 Task: Select all lines in Talk live.
Action: Mouse moved to (22, 311)
Screenshot: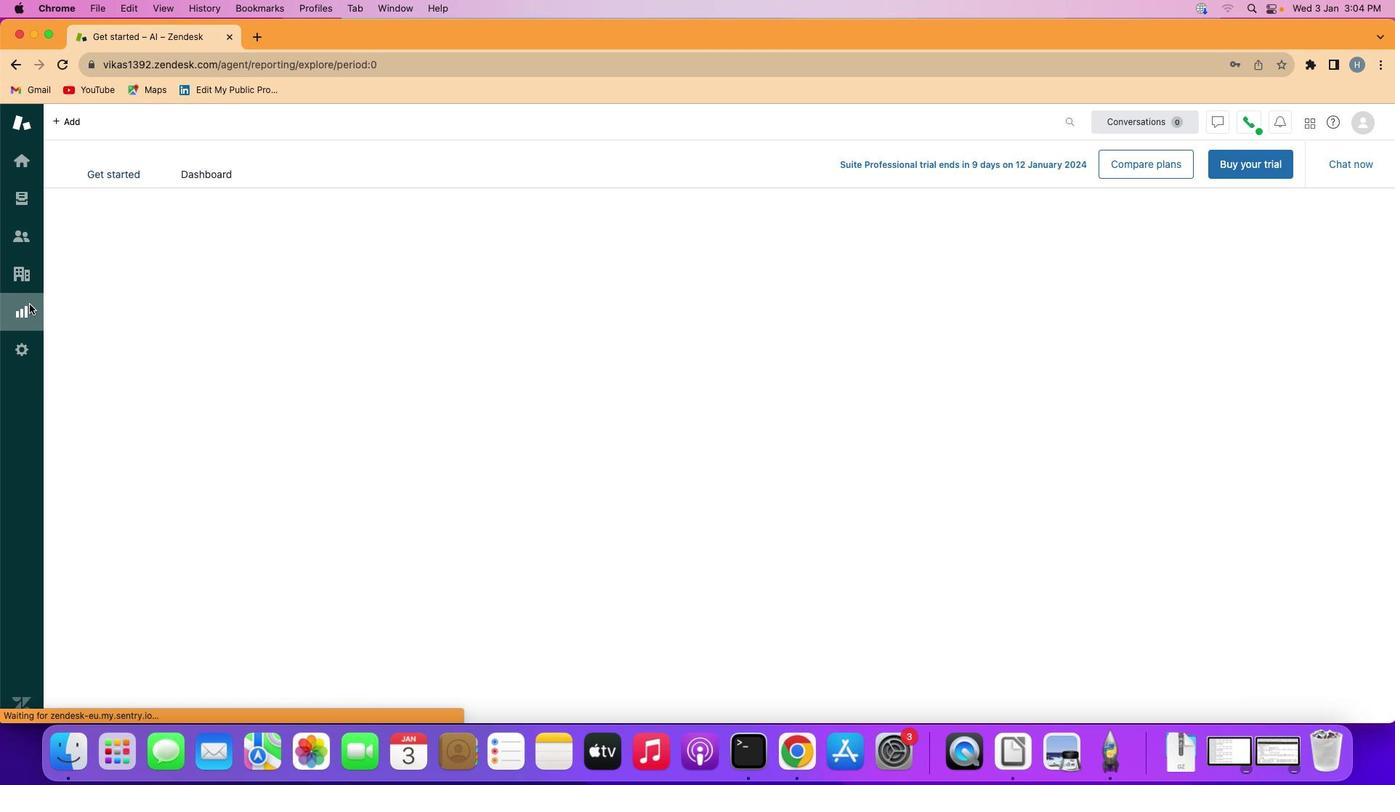 
Action: Mouse pressed left at (22, 311)
Screenshot: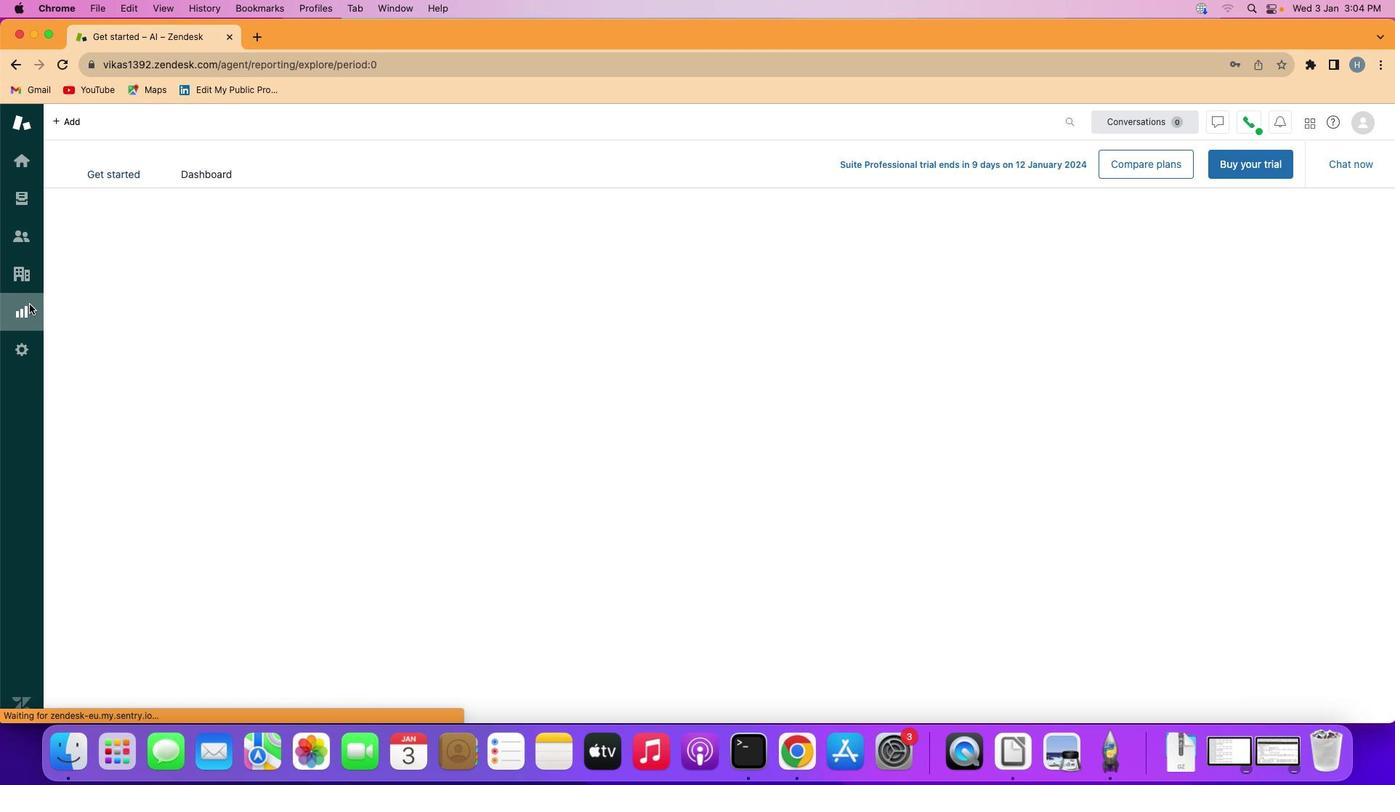 
Action: Mouse moved to (360, 199)
Screenshot: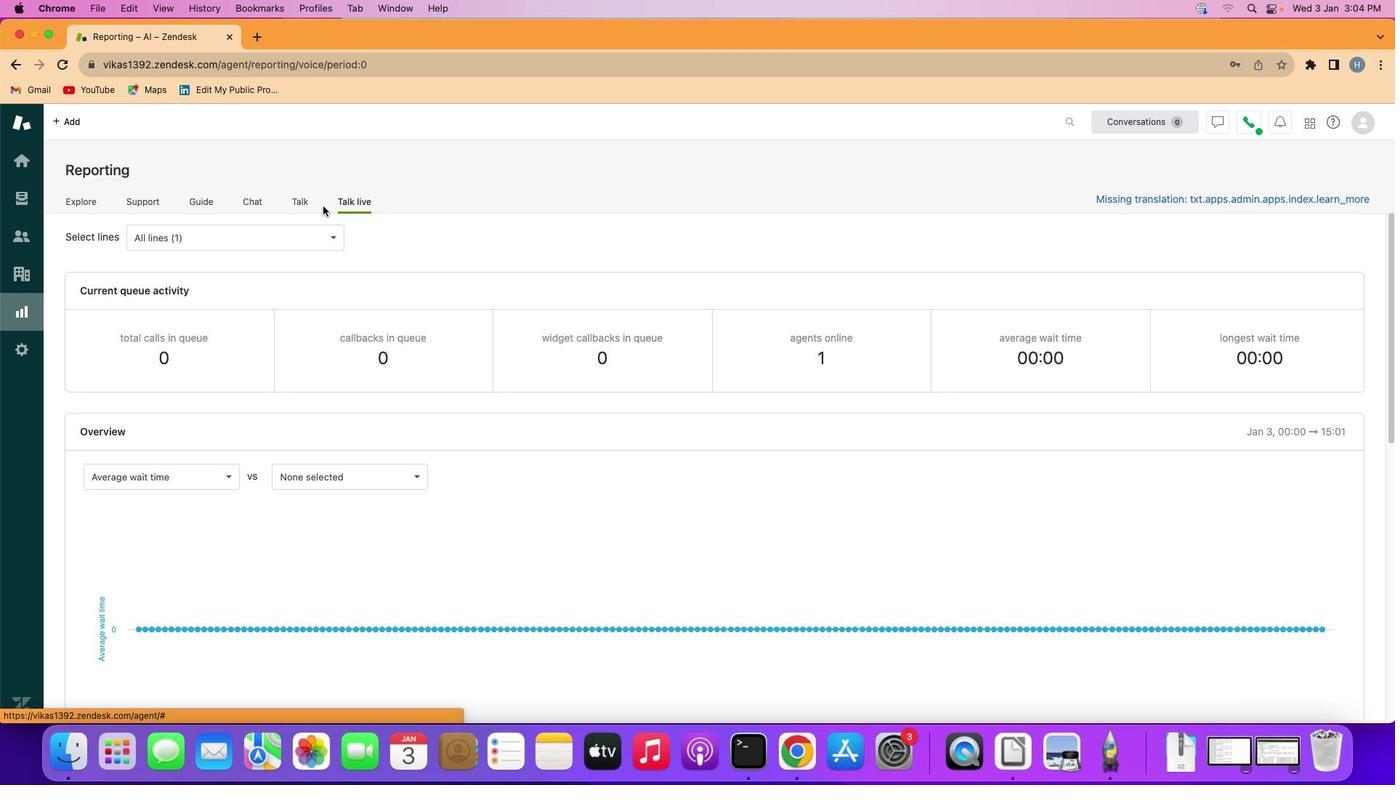 
Action: Mouse pressed left at (360, 199)
Screenshot: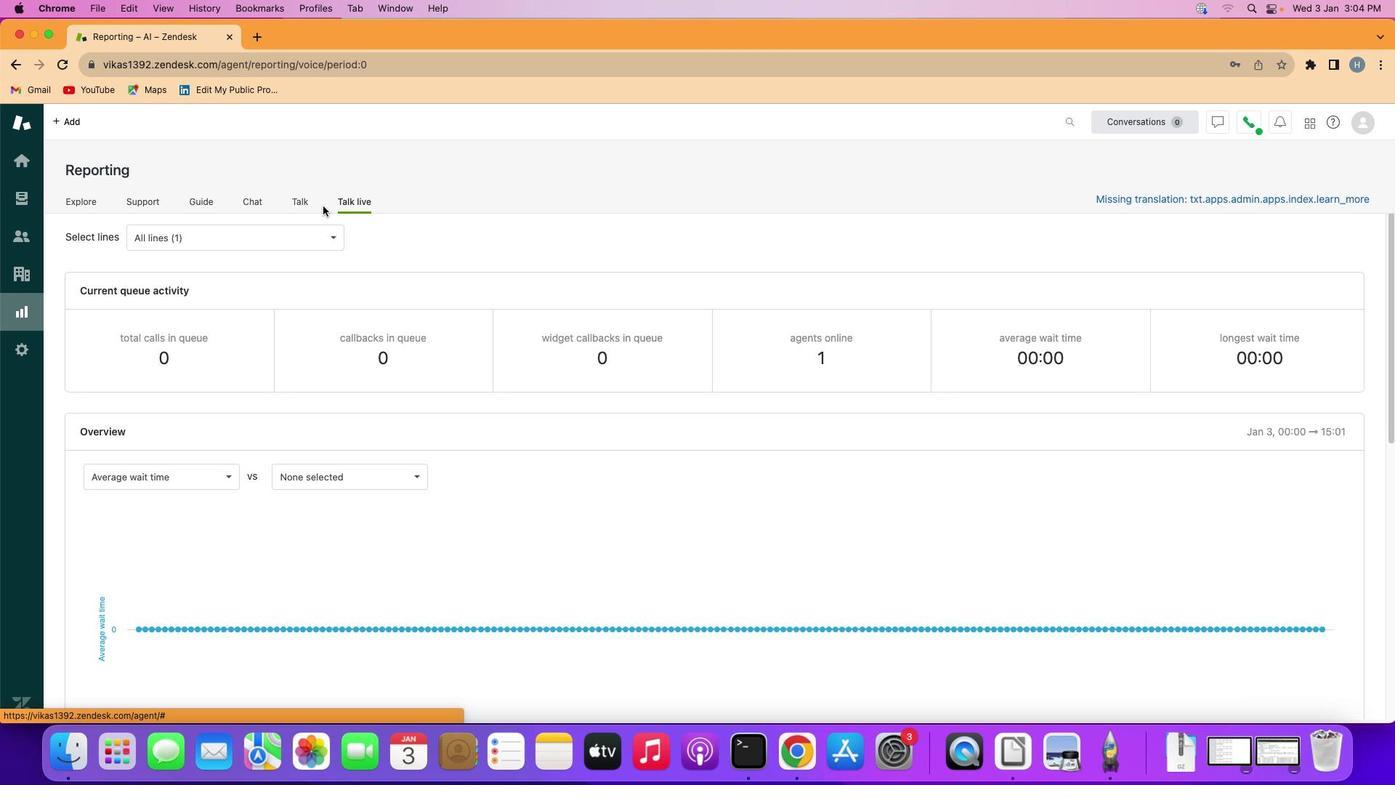 
Action: Mouse moved to (328, 231)
Screenshot: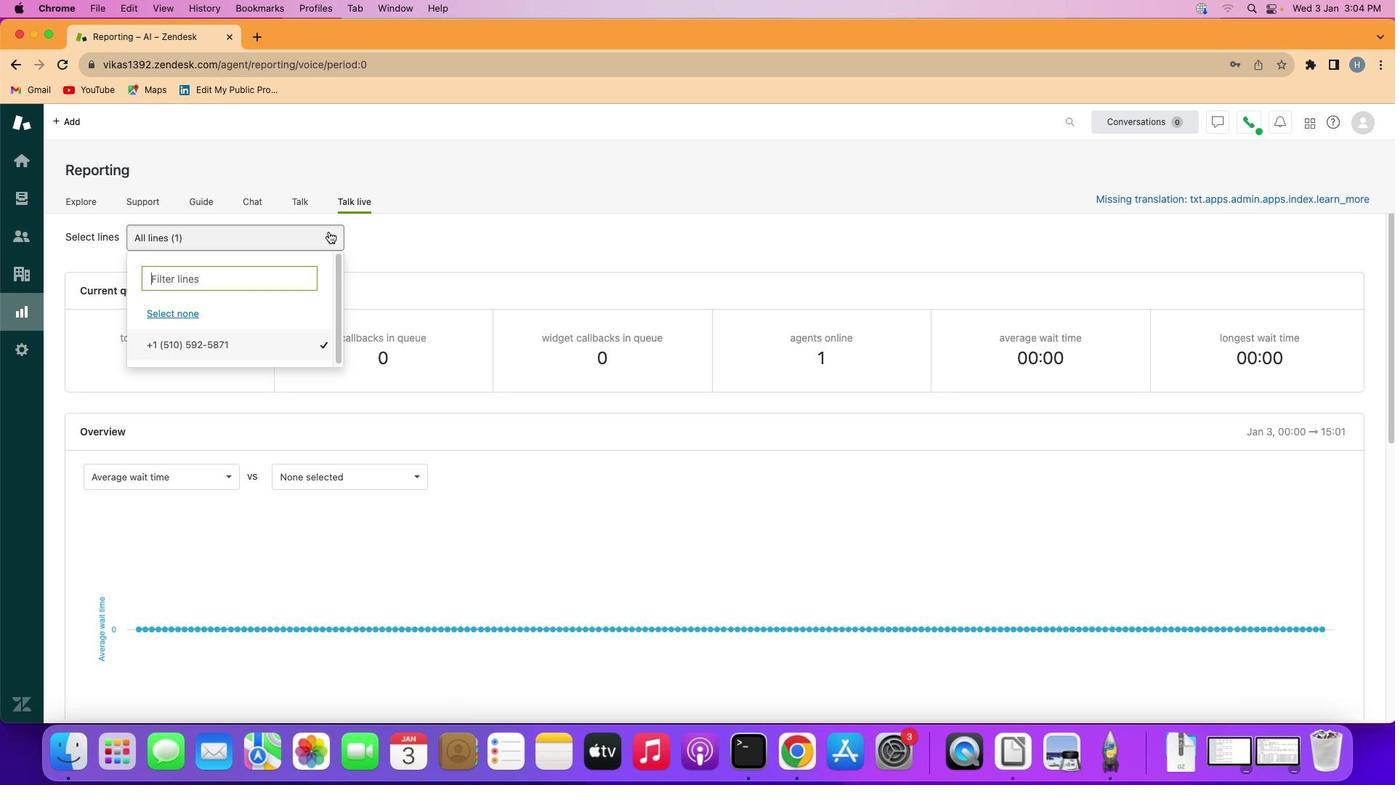 
Action: Mouse pressed left at (328, 231)
Screenshot: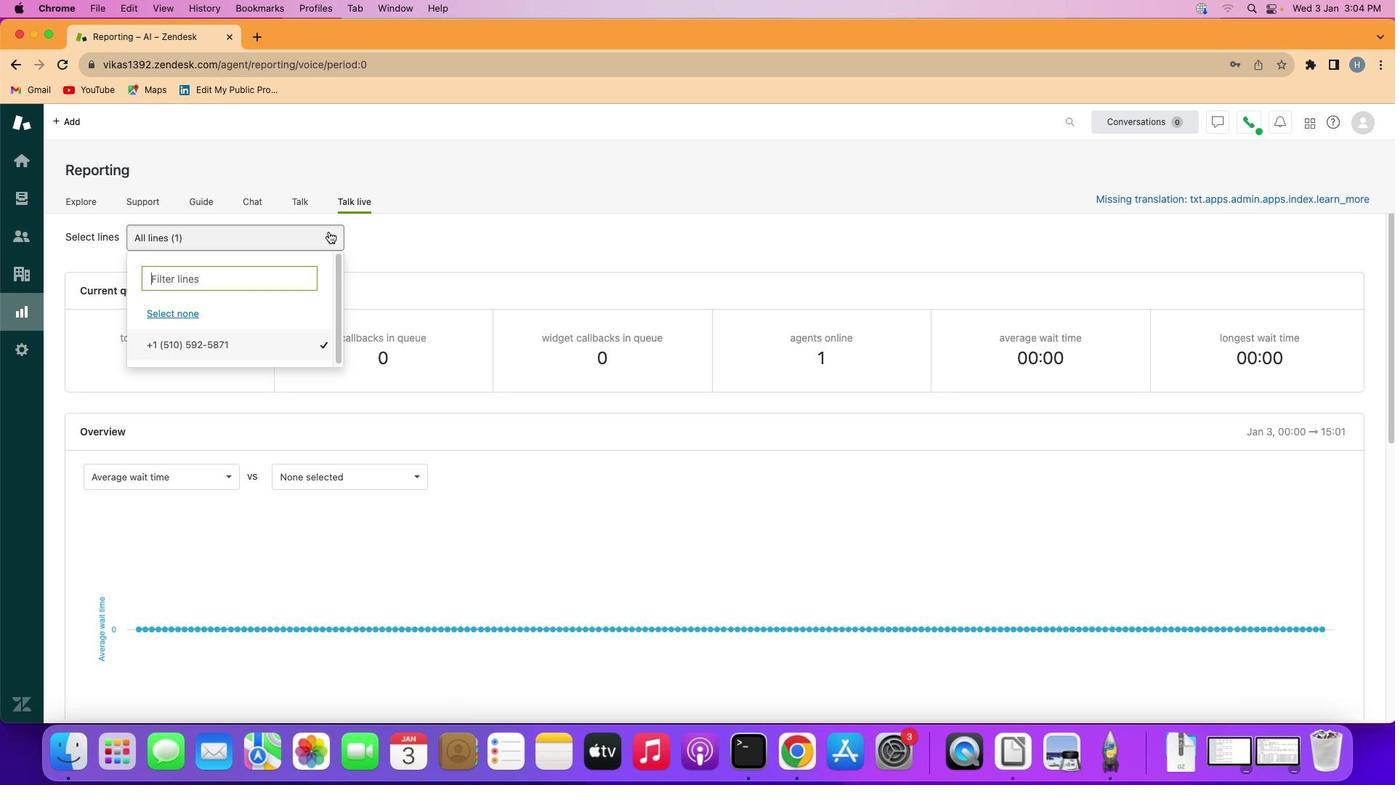 
Action: Mouse moved to (328, 231)
Screenshot: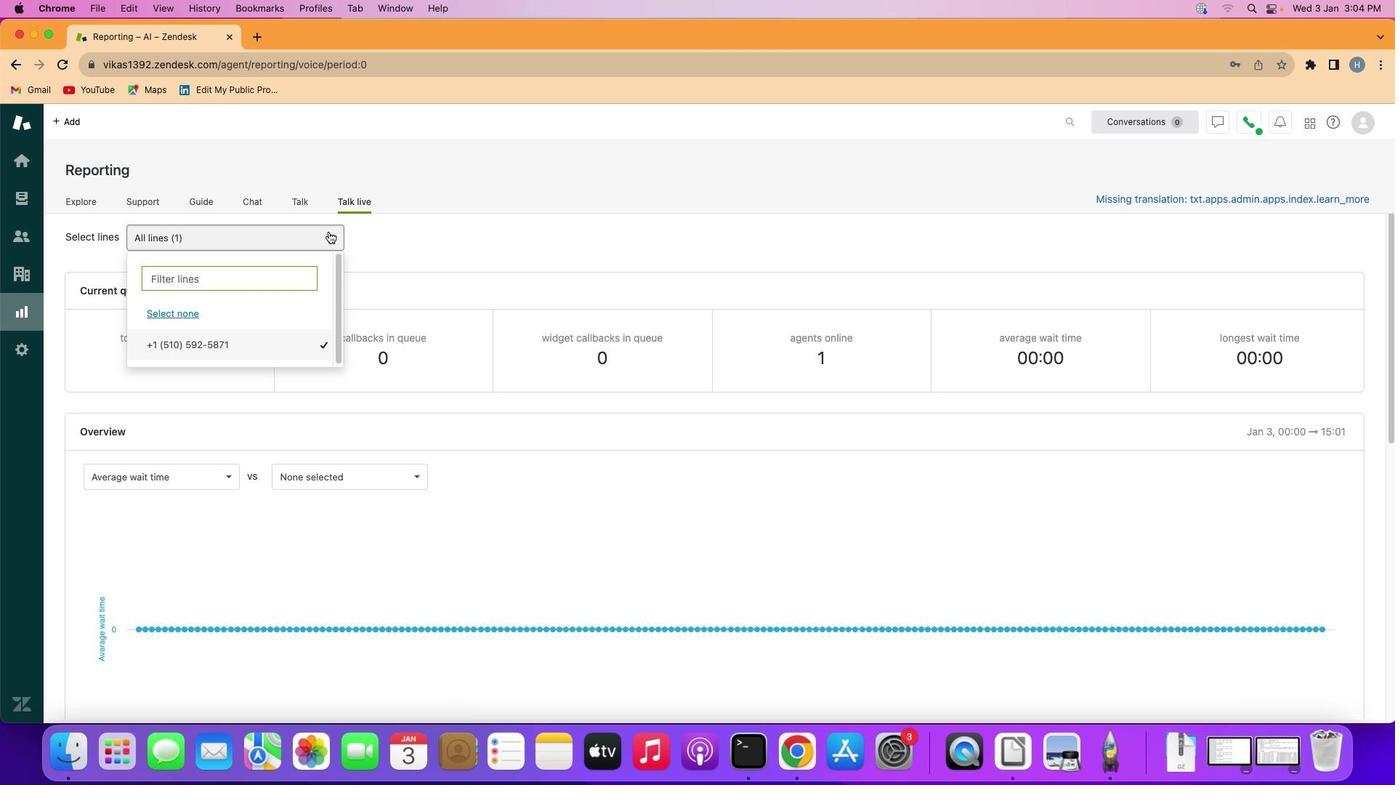 
